 Task: Create a due date automation trigger when advanced on, on the tuesday of the week before a card is due add dates without a start date at 11:00 AM.
Action: Mouse moved to (1309, 101)
Screenshot: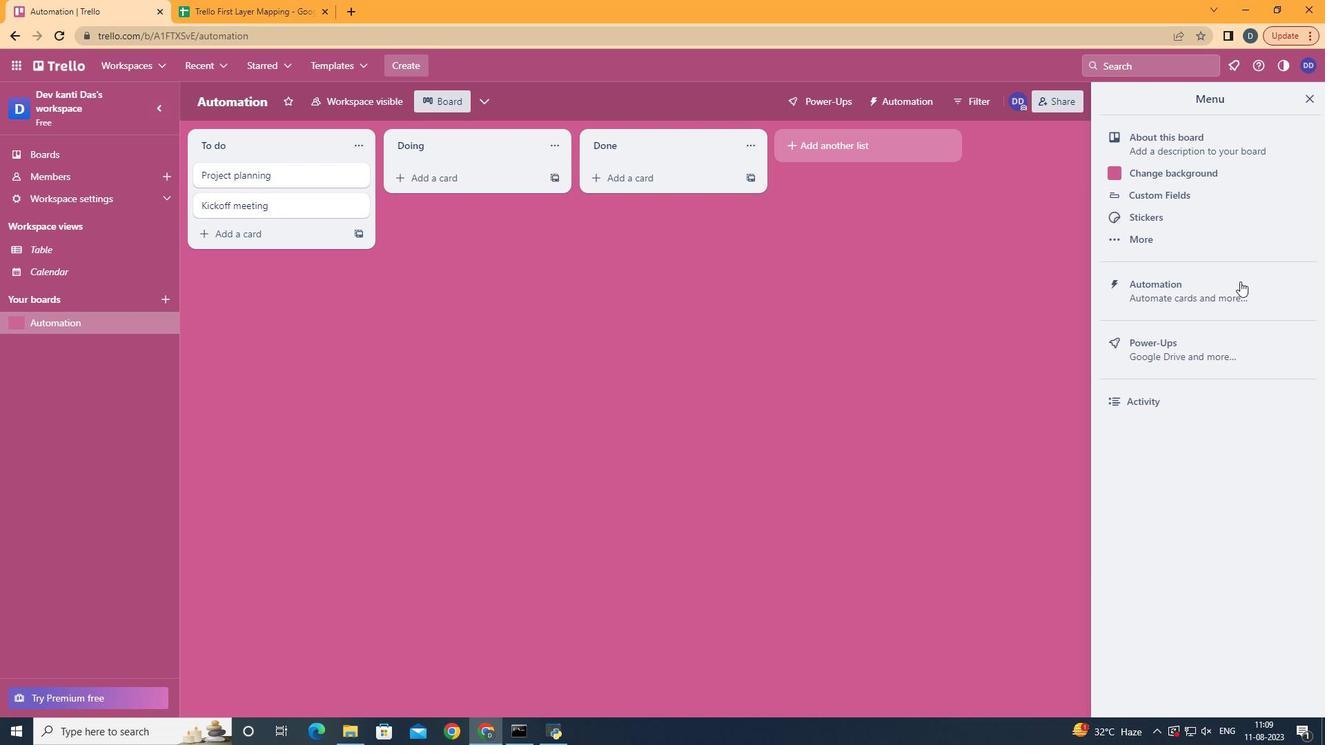 
Action: Mouse pressed left at (1309, 101)
Screenshot: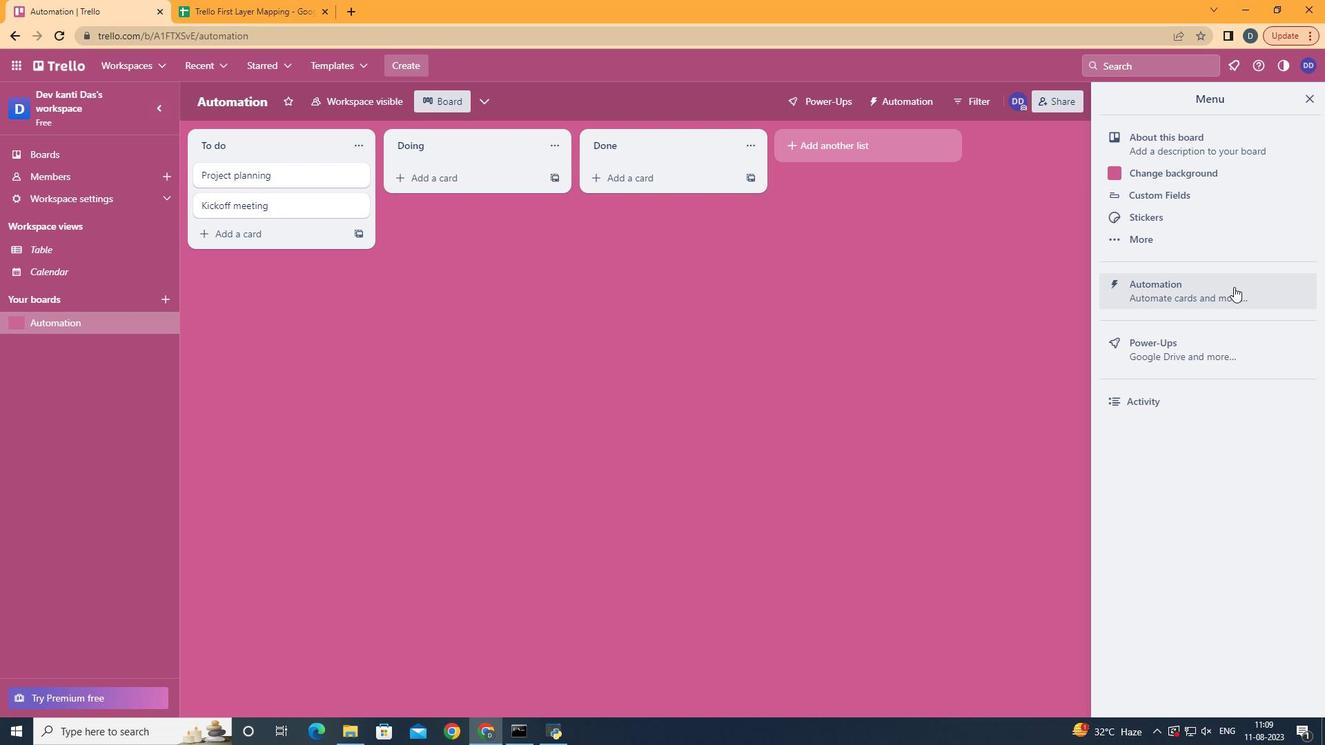 
Action: Mouse moved to (1236, 289)
Screenshot: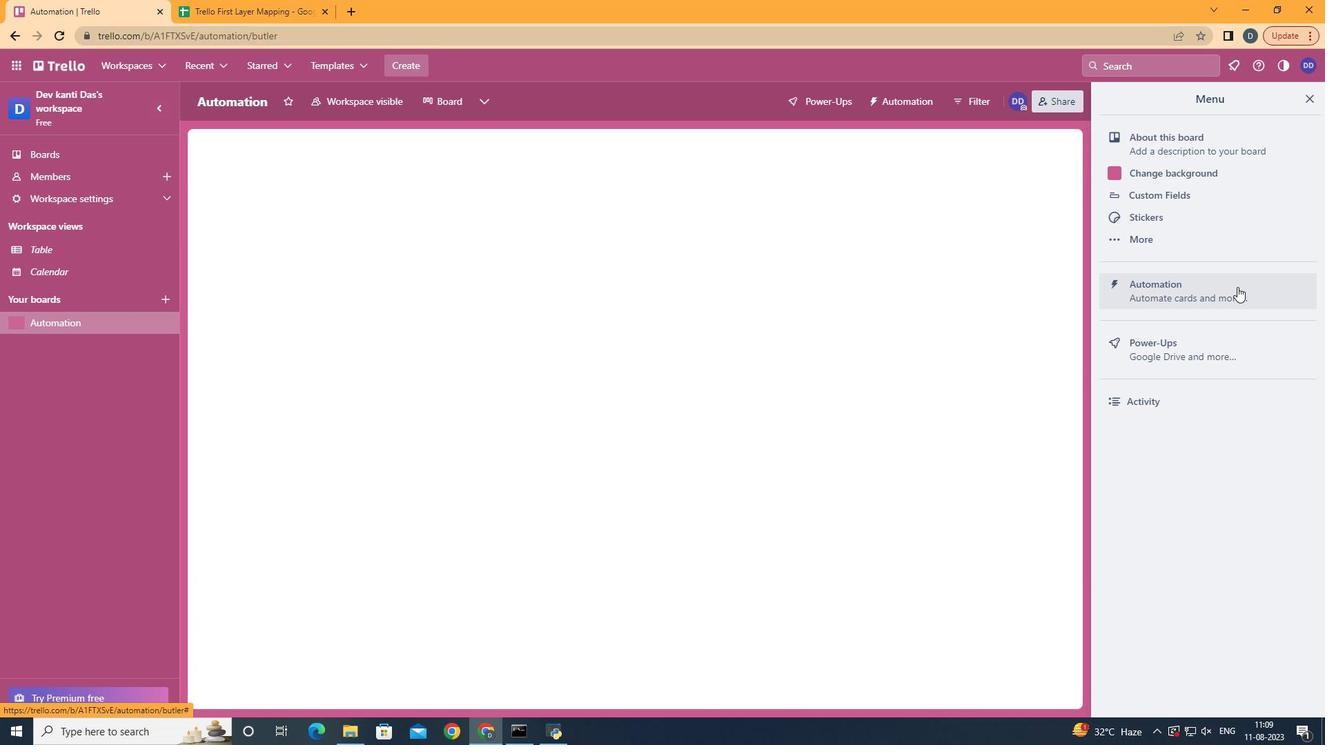 
Action: Mouse pressed left at (1236, 289)
Screenshot: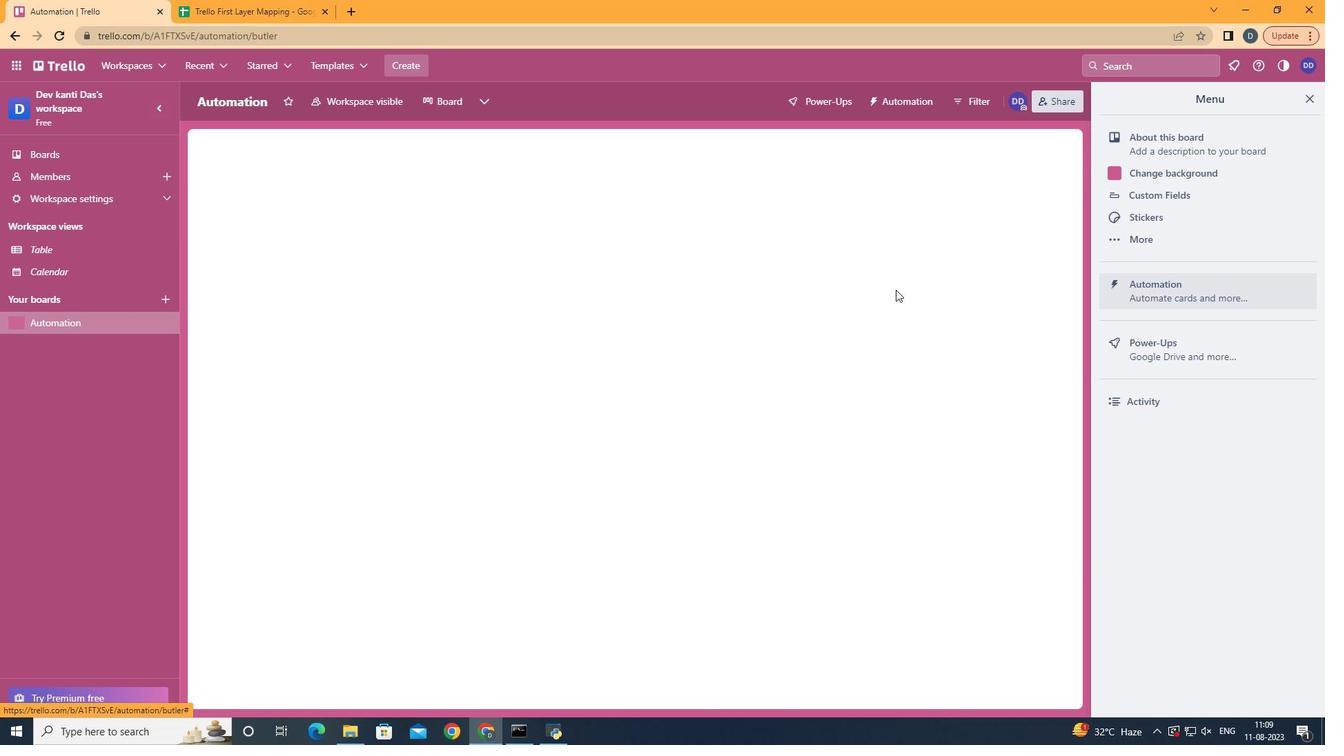 
Action: Mouse moved to (282, 288)
Screenshot: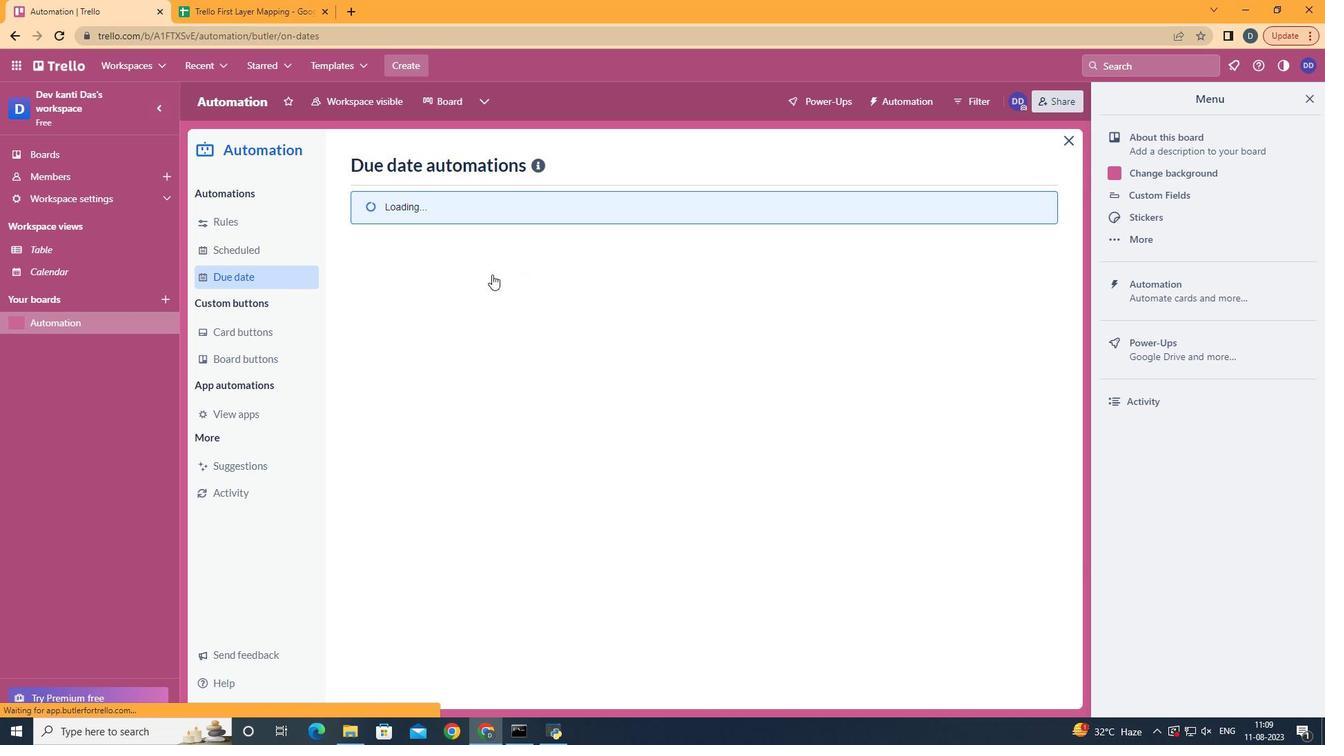 
Action: Mouse pressed left at (282, 288)
Screenshot: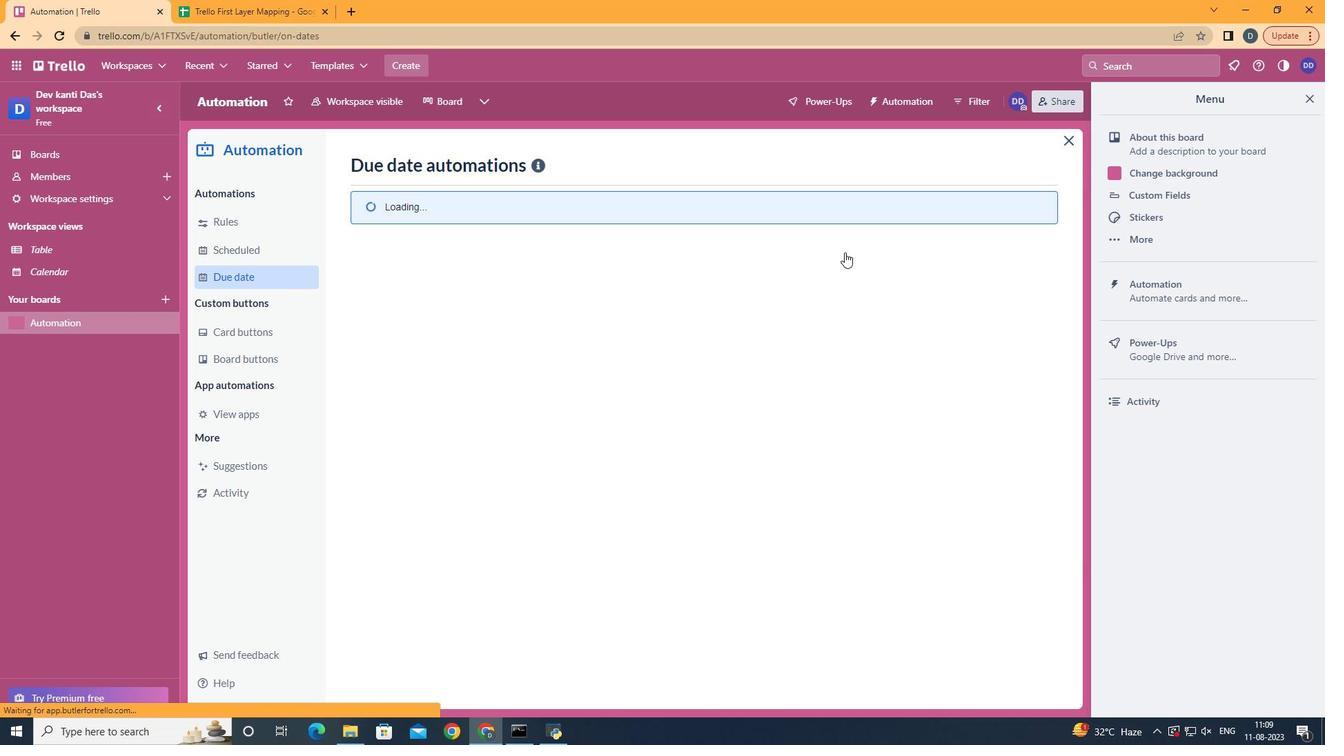 
Action: Mouse moved to (984, 163)
Screenshot: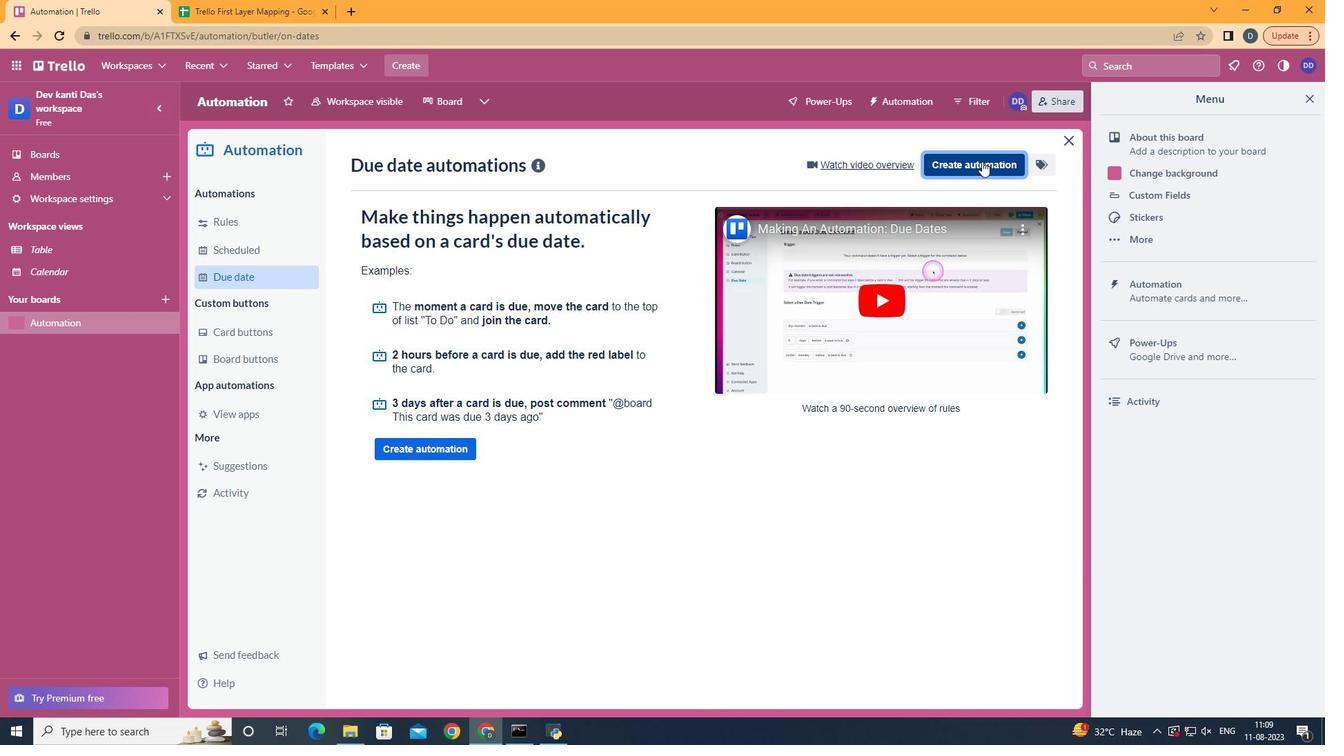 
Action: Mouse pressed left at (984, 163)
Screenshot: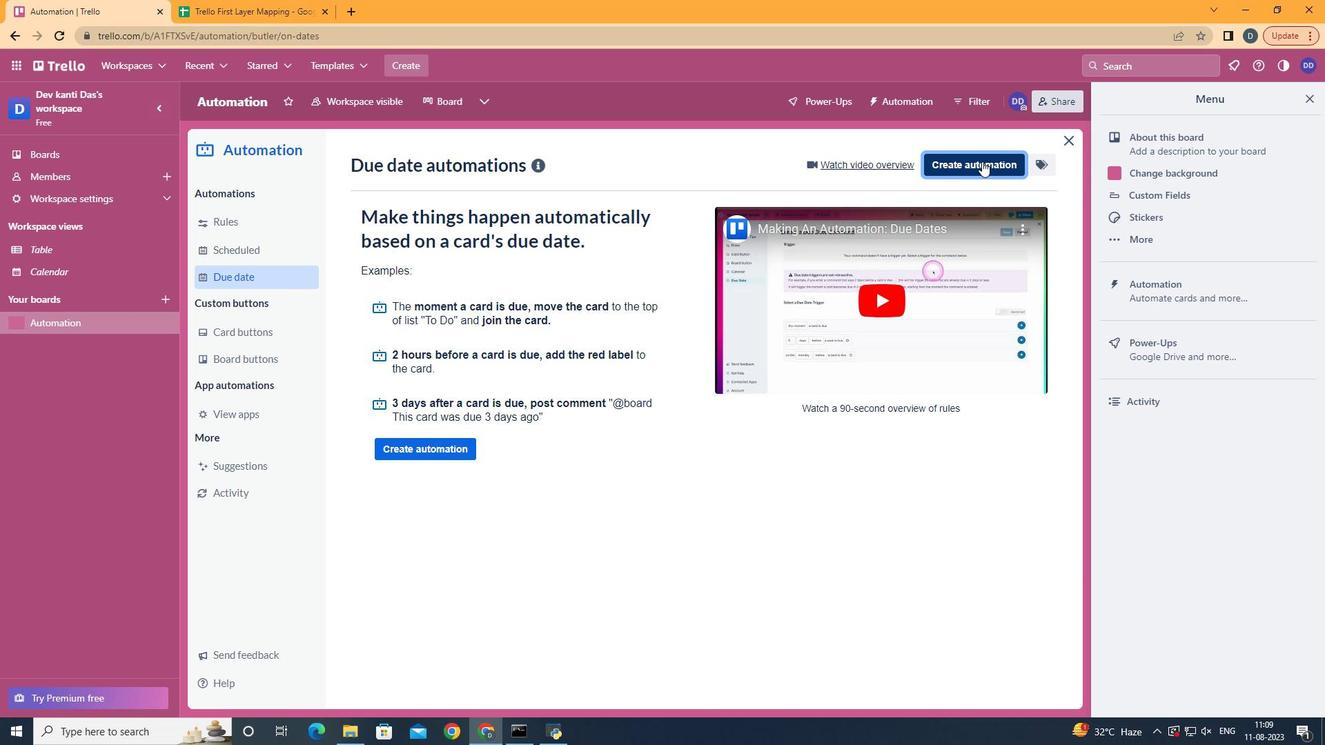 
Action: Mouse moved to (722, 301)
Screenshot: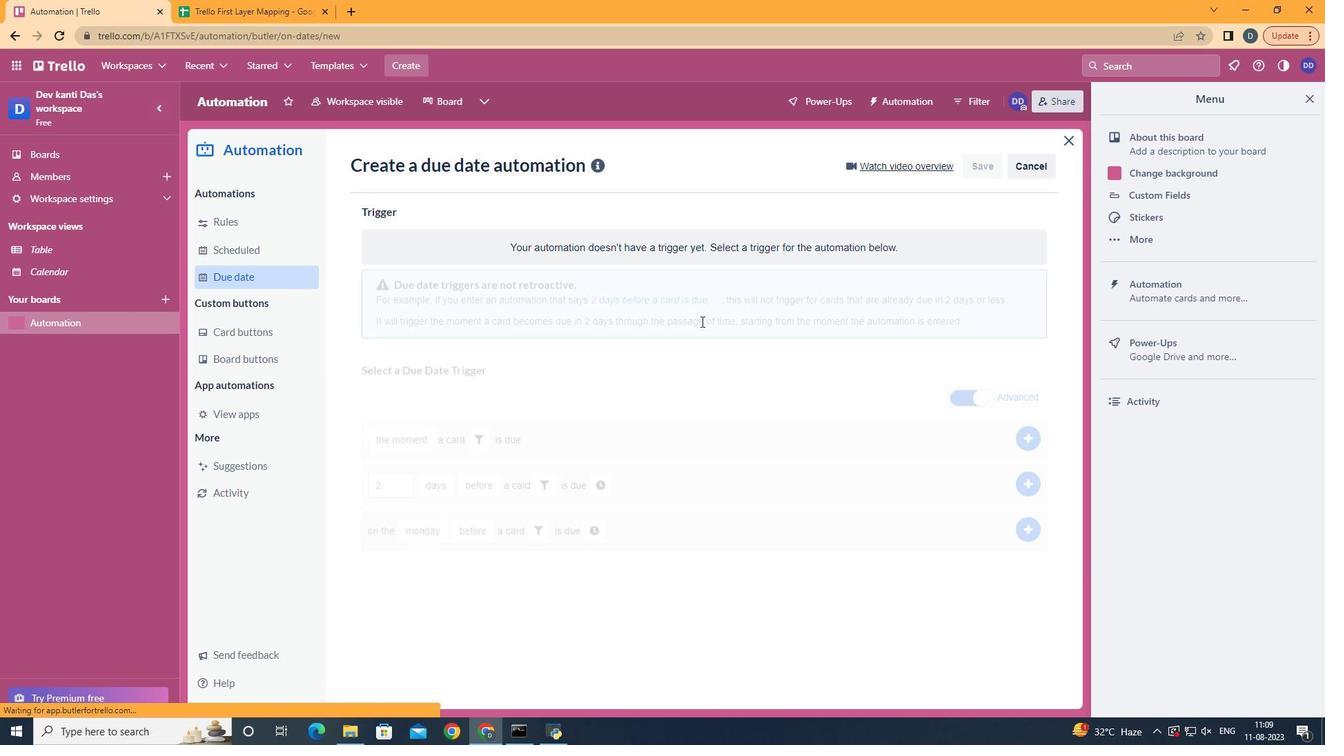 
Action: Mouse pressed left at (722, 301)
Screenshot: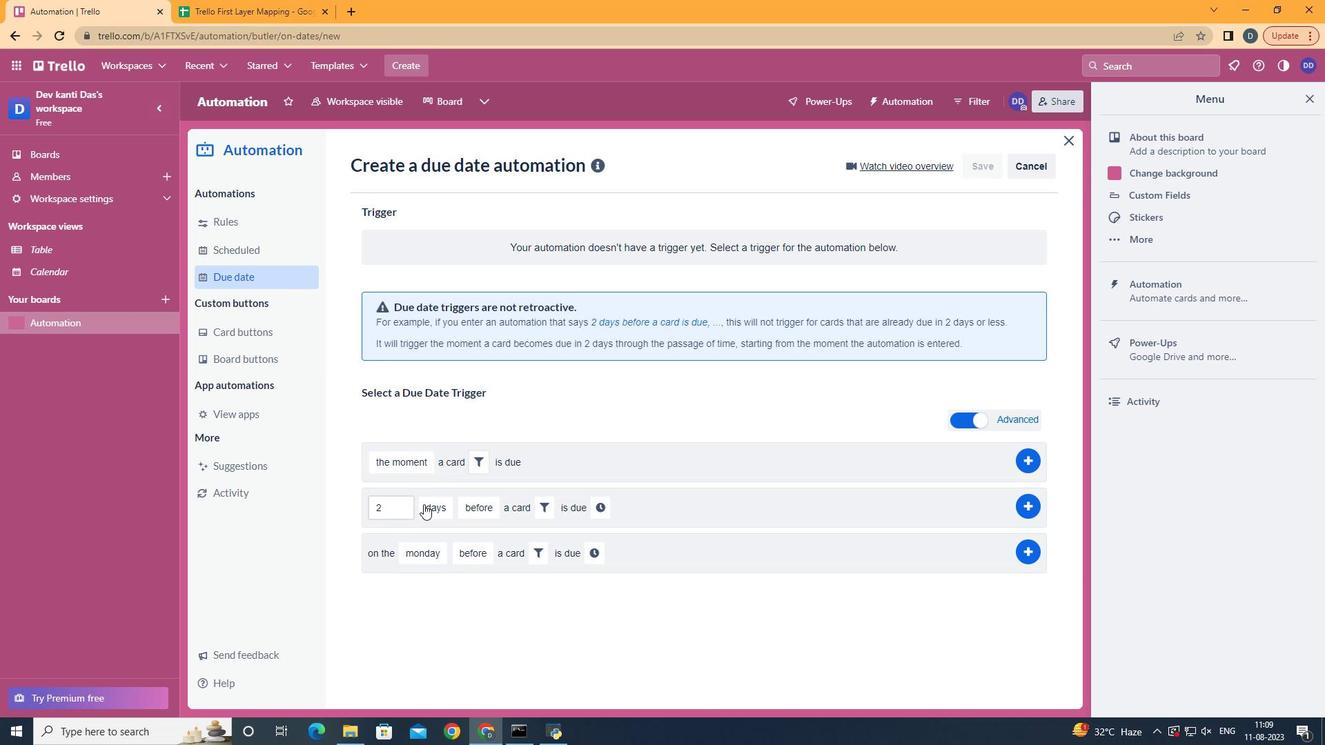 
Action: Mouse moved to (448, 392)
Screenshot: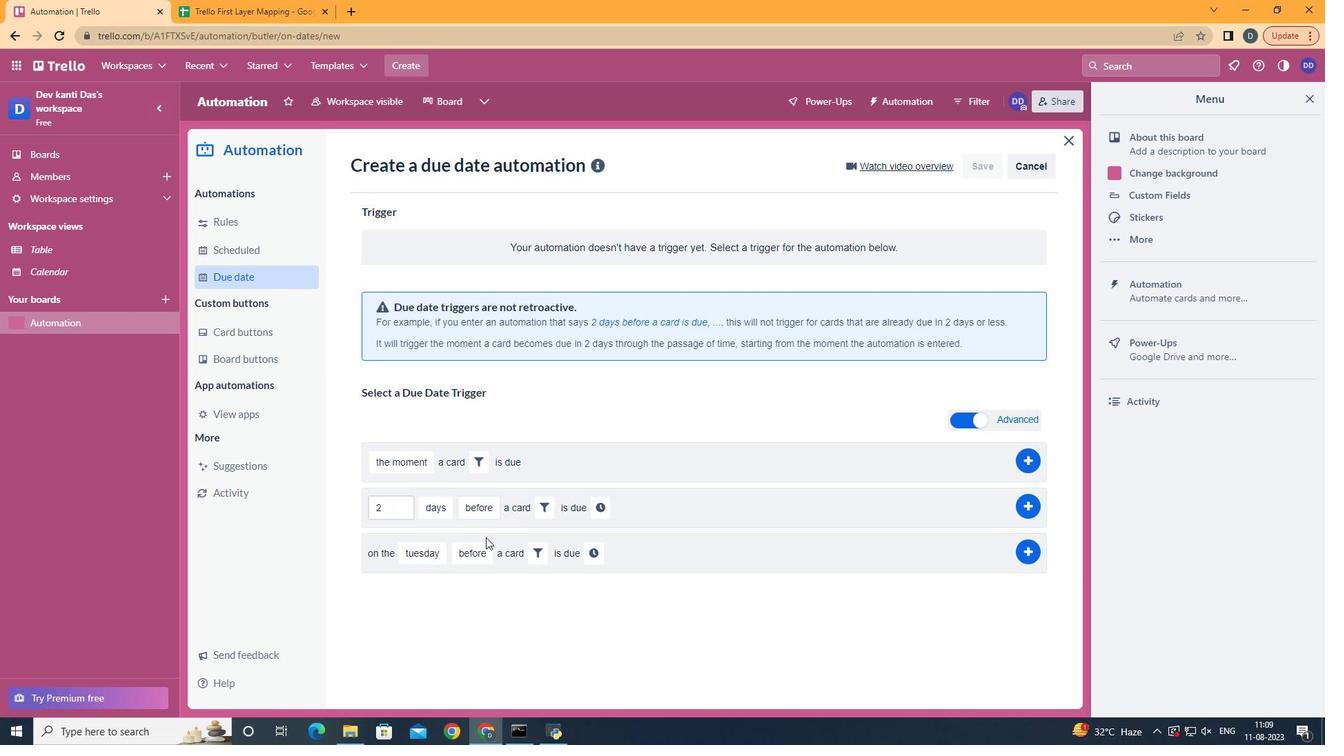 
Action: Mouse pressed left at (448, 392)
Screenshot: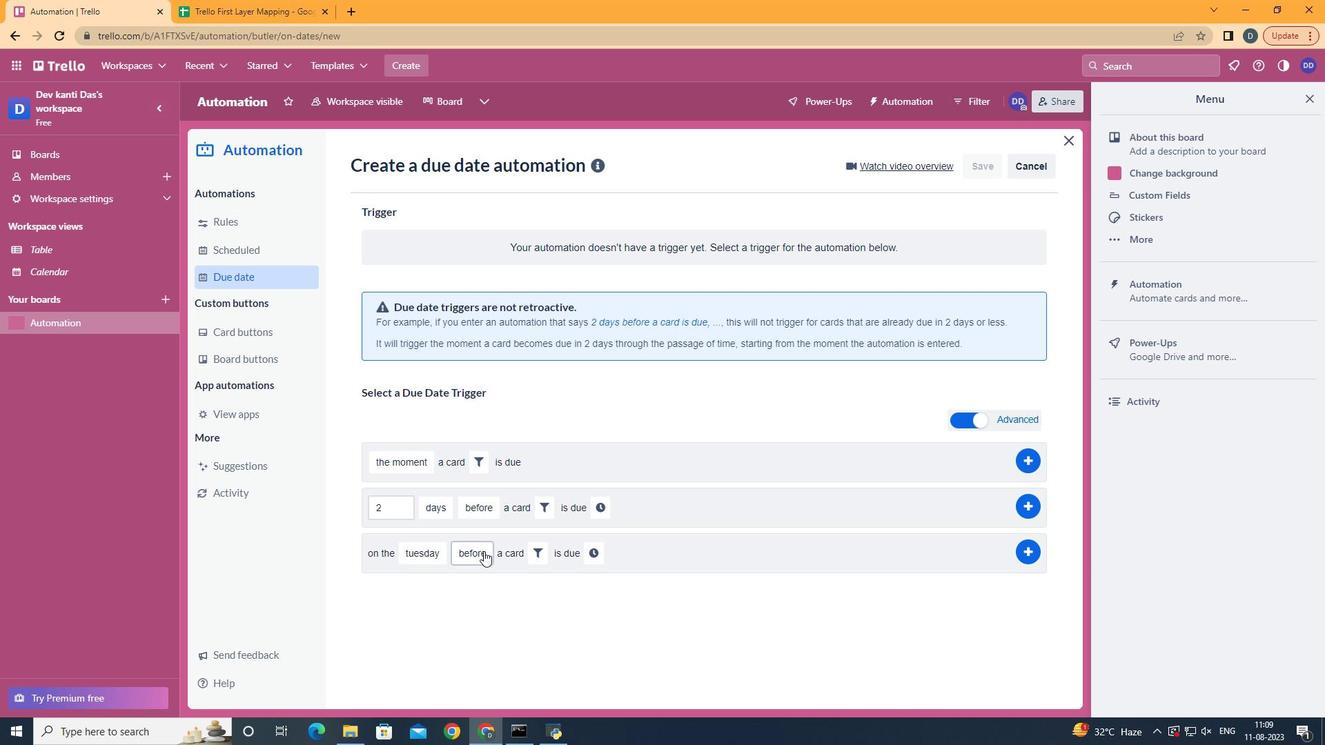 
Action: Mouse moved to (501, 667)
Screenshot: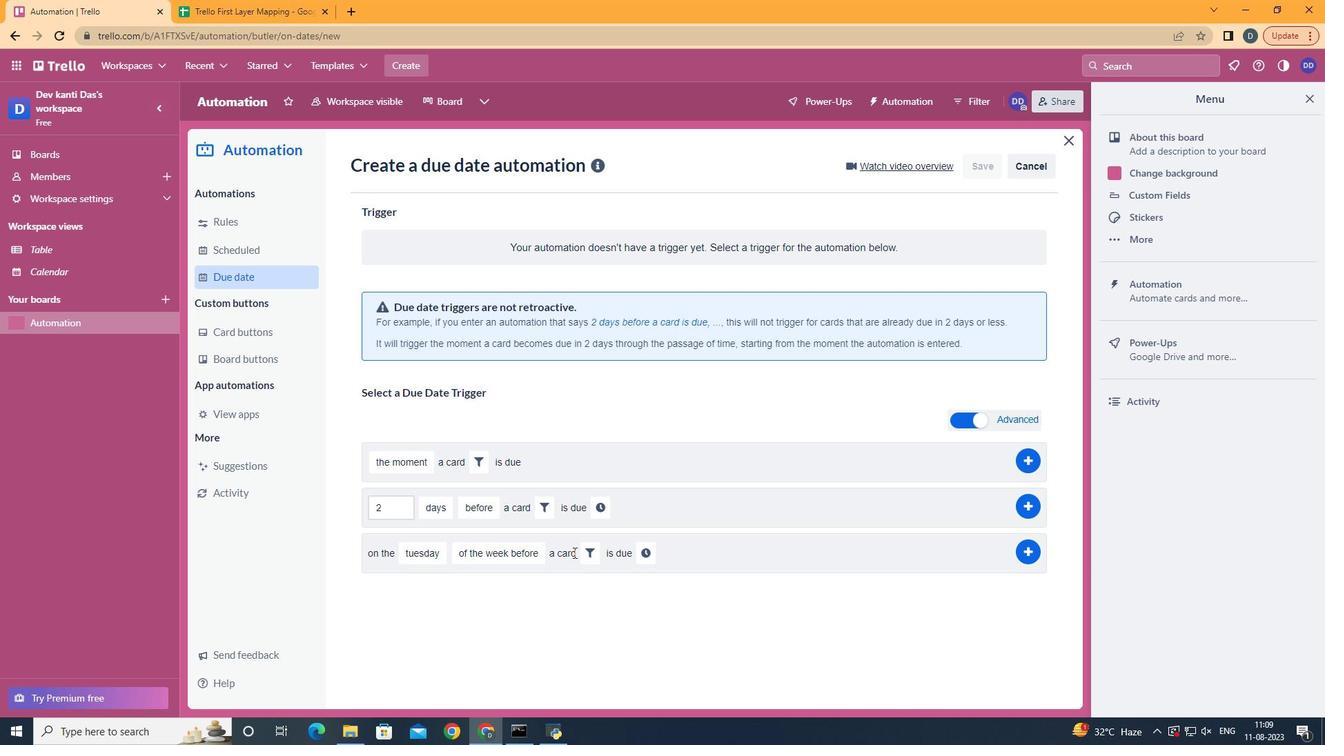 
Action: Mouse pressed left at (501, 667)
Screenshot: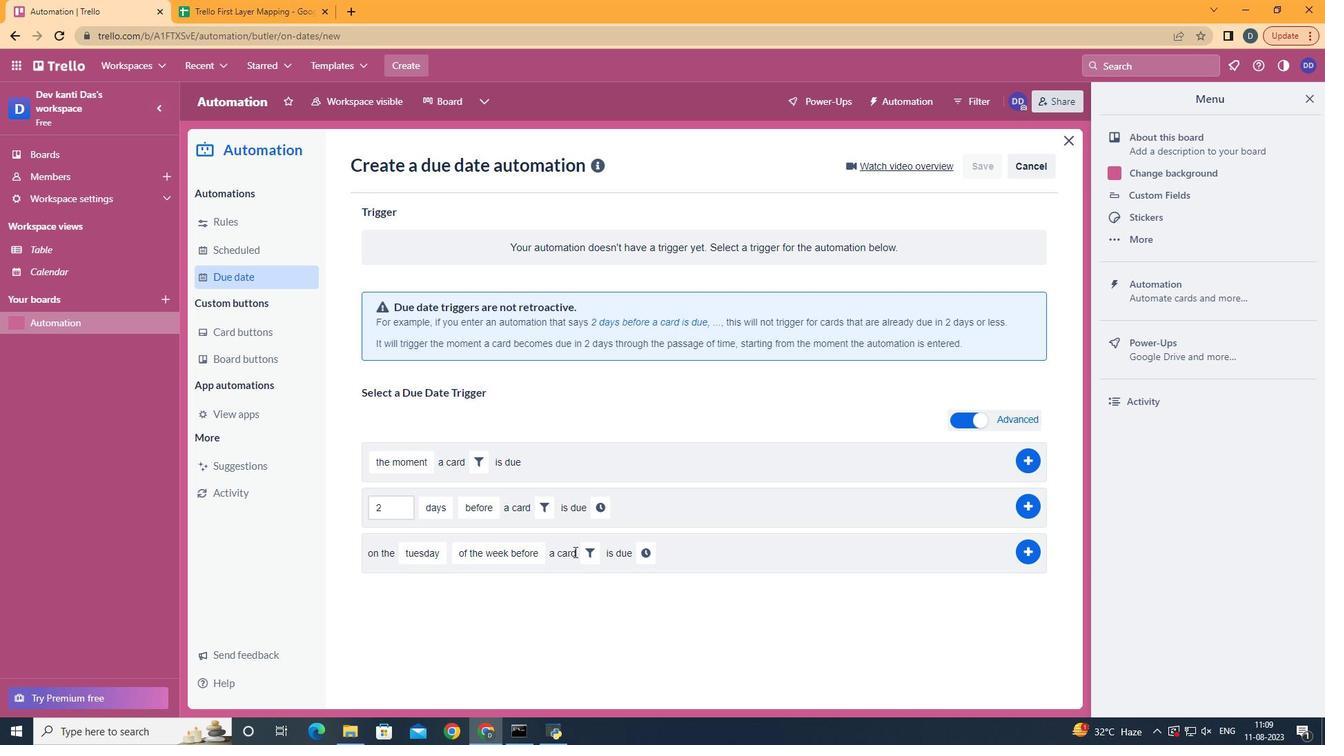 
Action: Mouse moved to (576, 554)
Screenshot: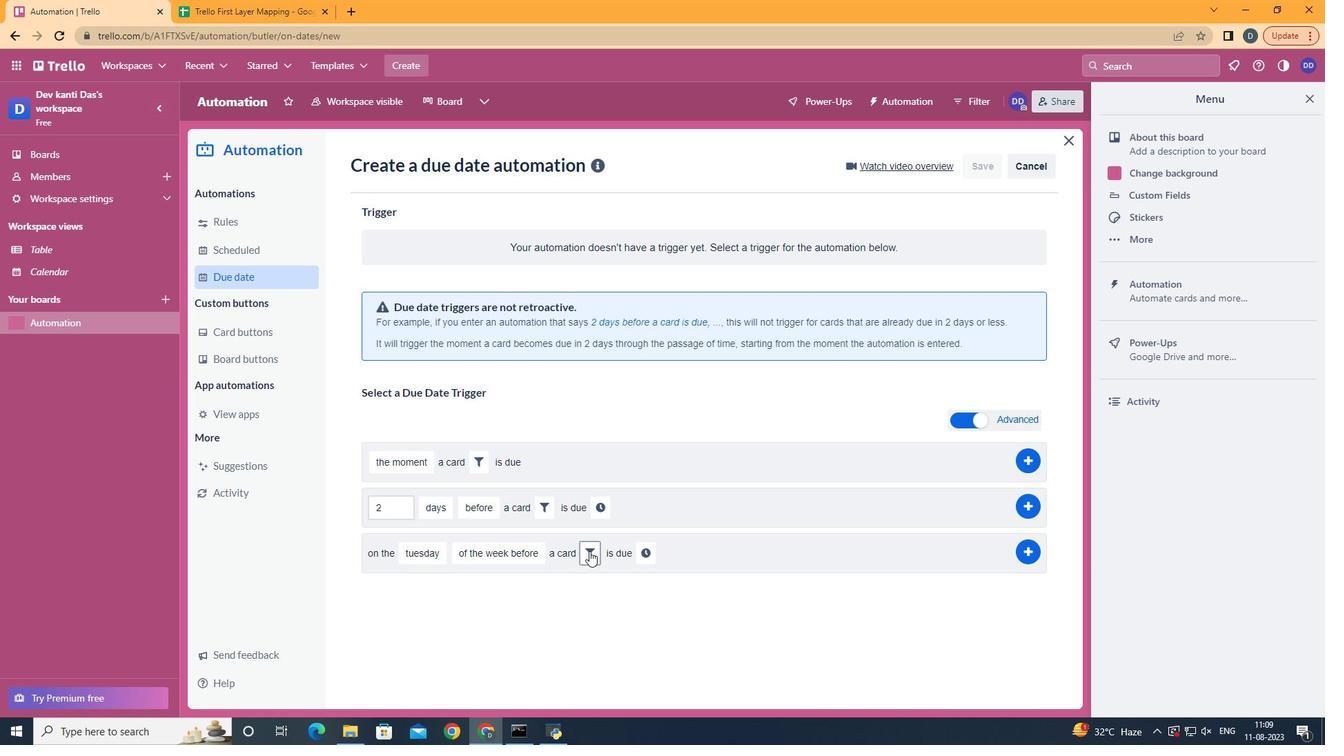 
Action: Mouse pressed left at (576, 554)
Screenshot: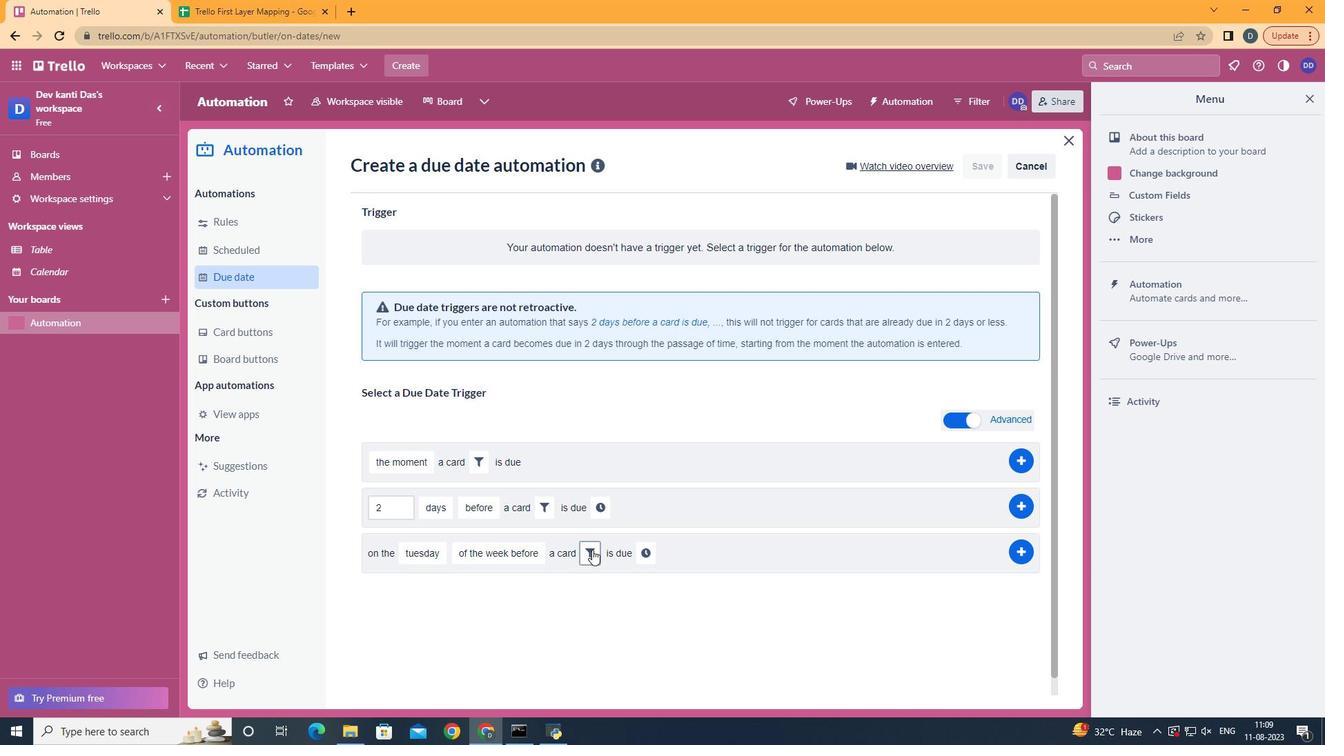 
Action: Mouse moved to (591, 553)
Screenshot: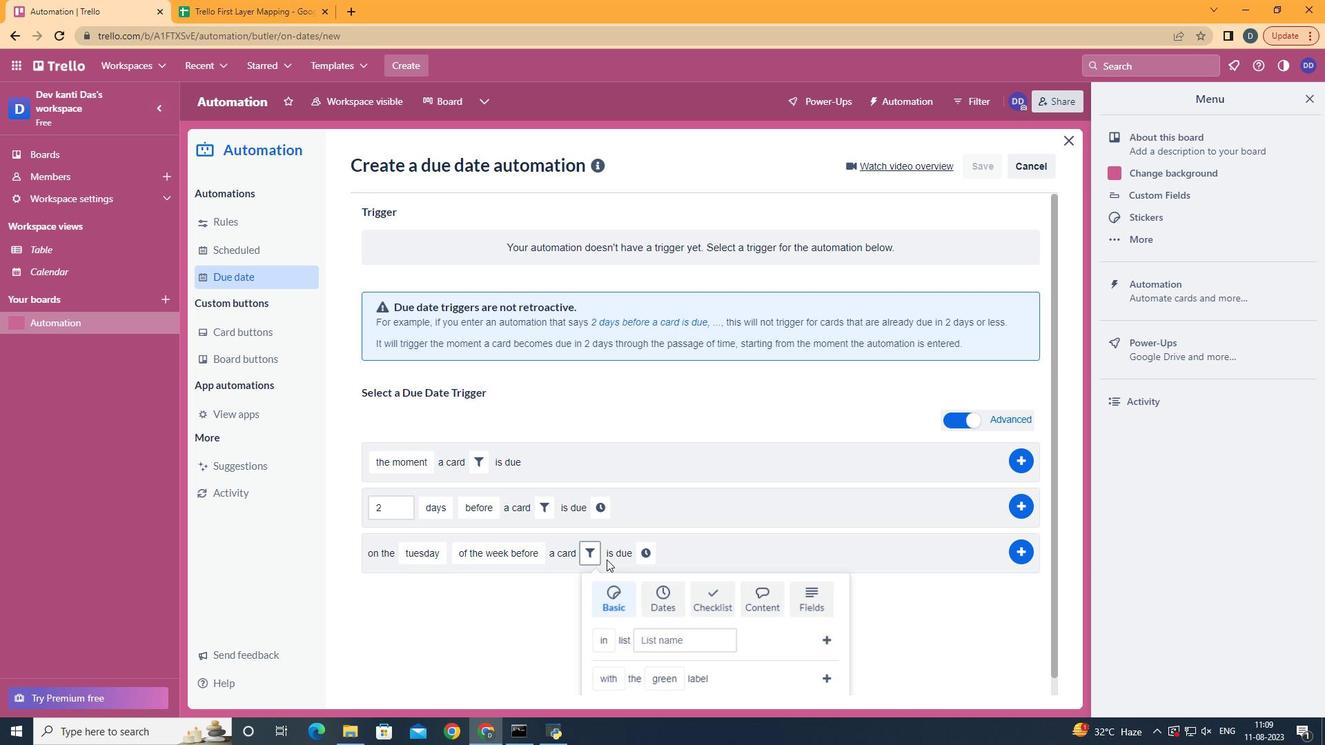 
Action: Mouse pressed left at (591, 553)
Screenshot: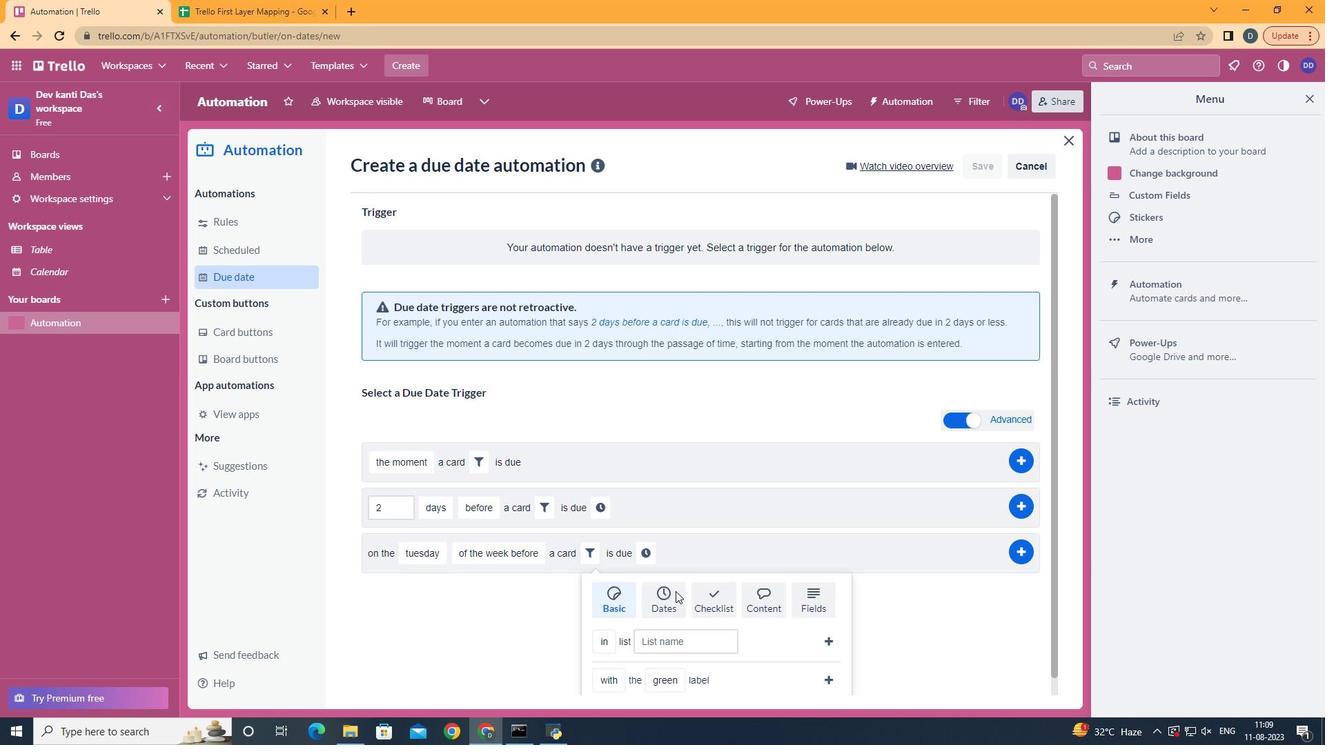 
Action: Mouse moved to (679, 595)
Screenshot: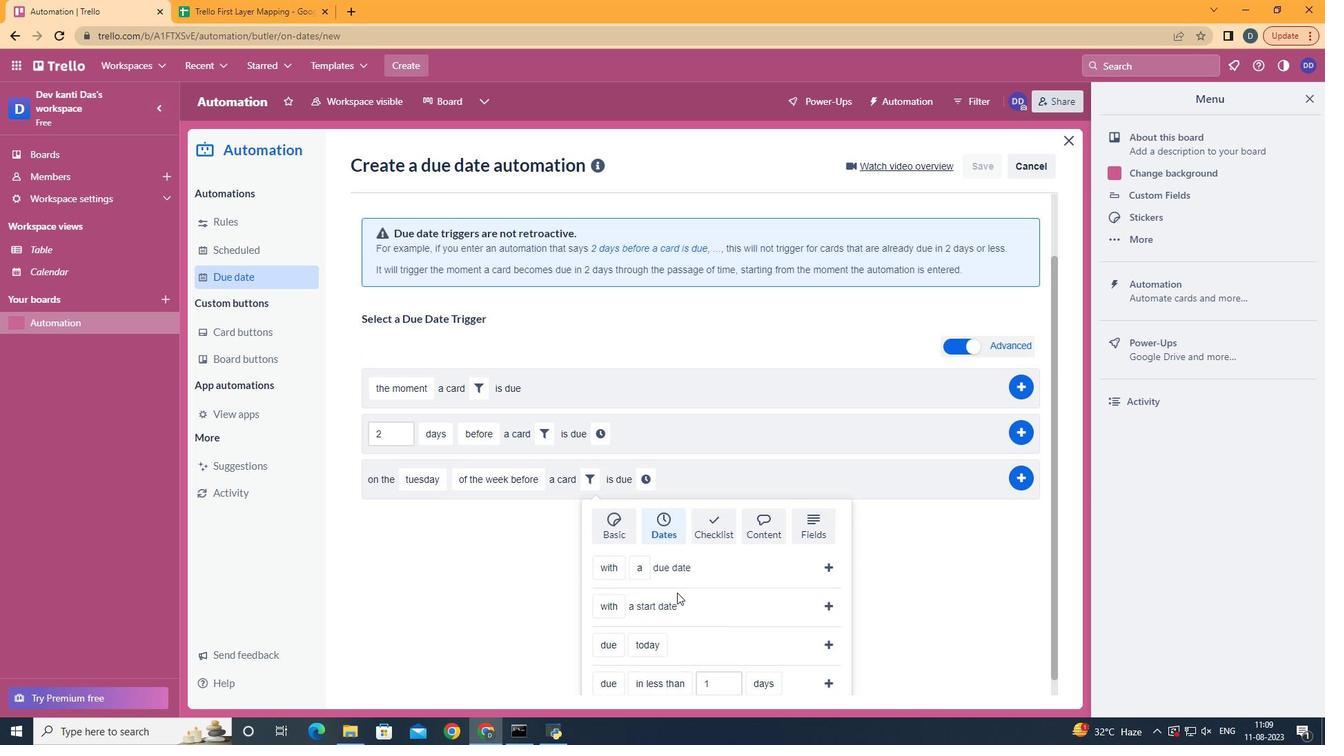 
Action: Mouse pressed left at (679, 595)
Screenshot: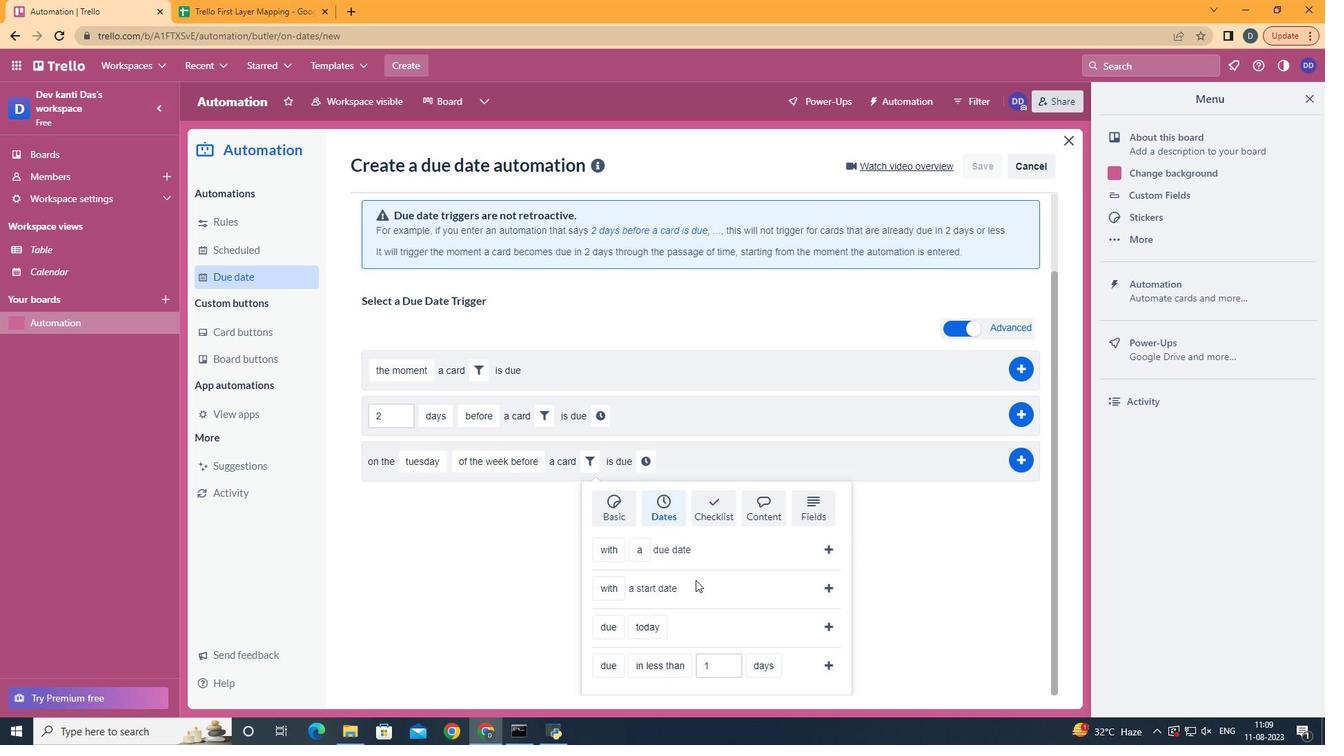 
Action: Mouse scrolled (679, 594) with delta (0, 0)
Screenshot: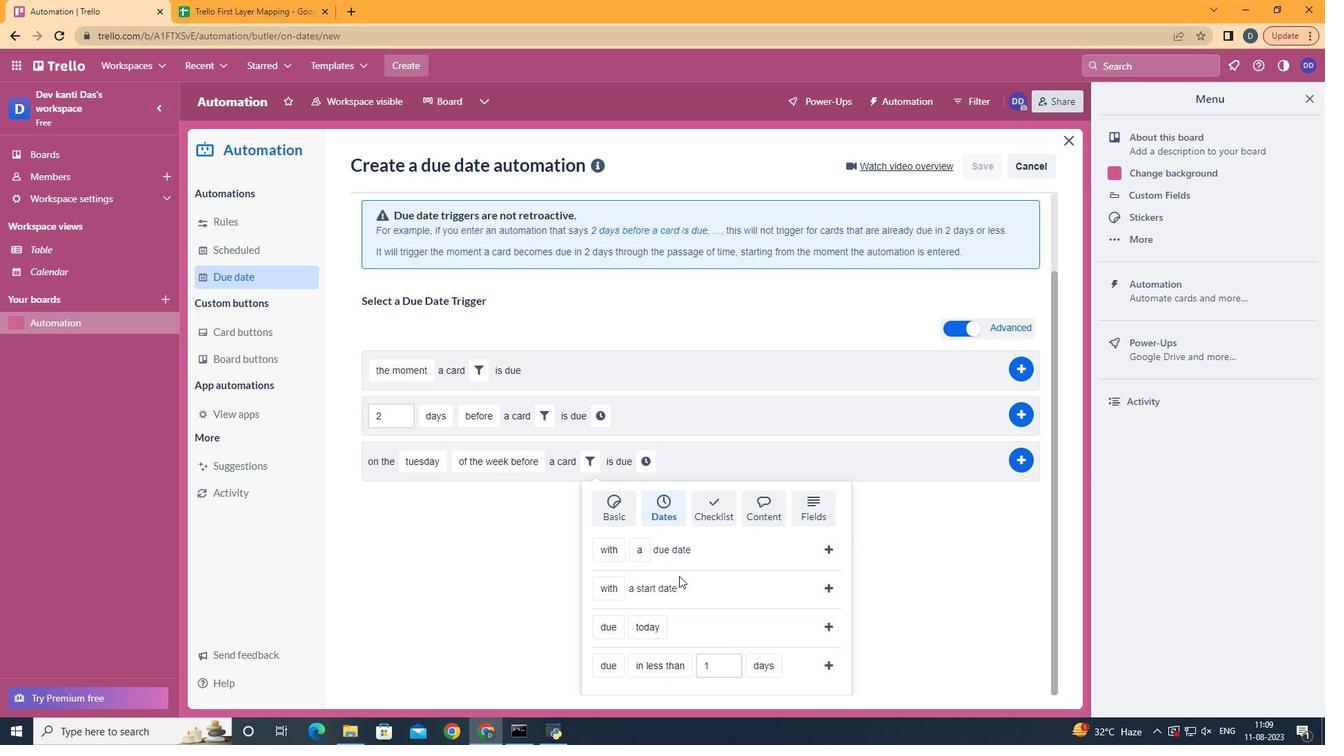 
Action: Mouse scrolled (679, 594) with delta (0, 0)
Screenshot: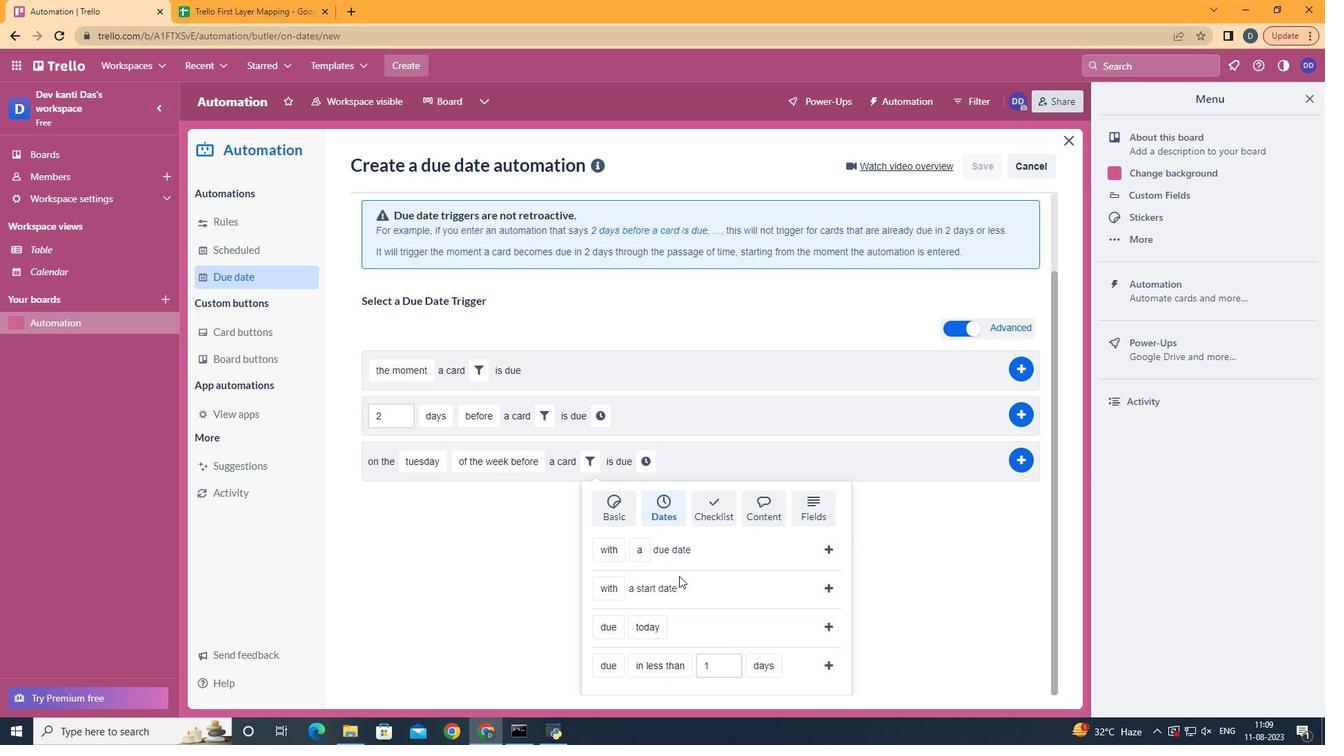 
Action: Mouse scrolled (679, 594) with delta (0, 0)
Screenshot: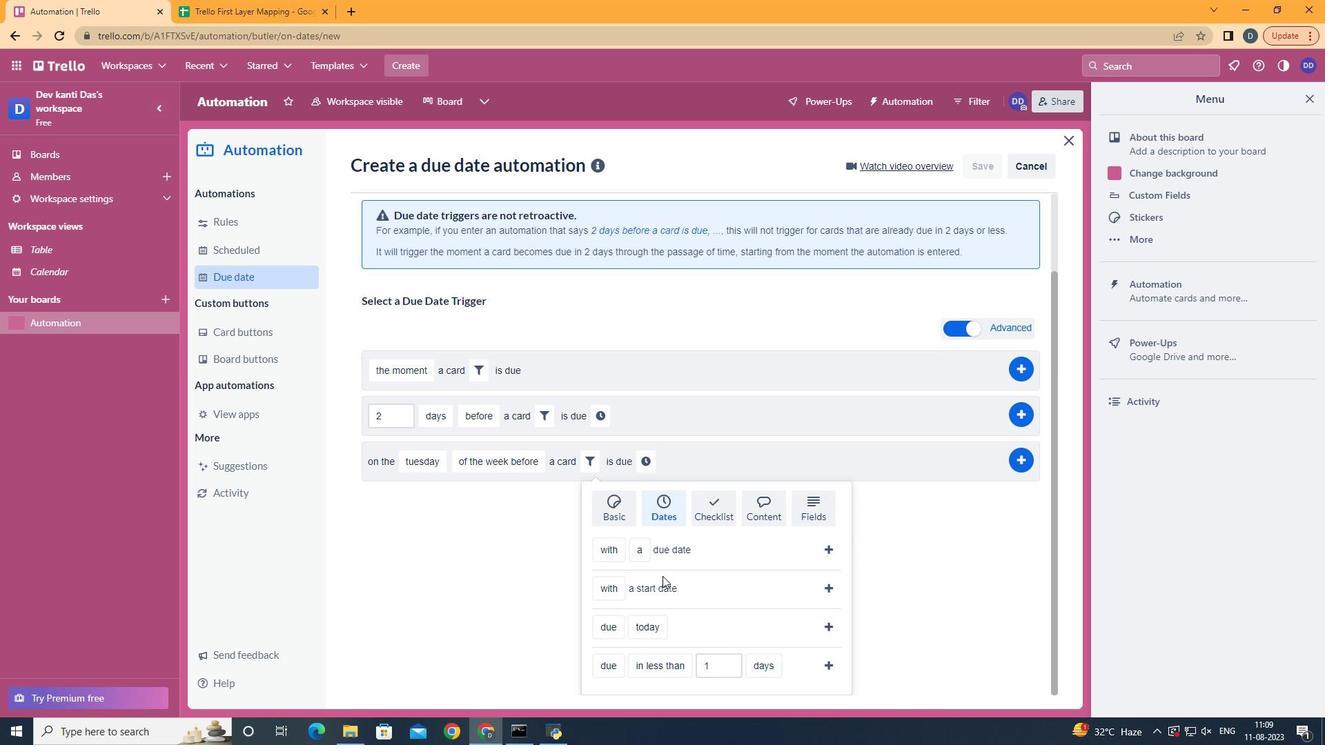 
Action: Mouse moved to (633, 642)
Screenshot: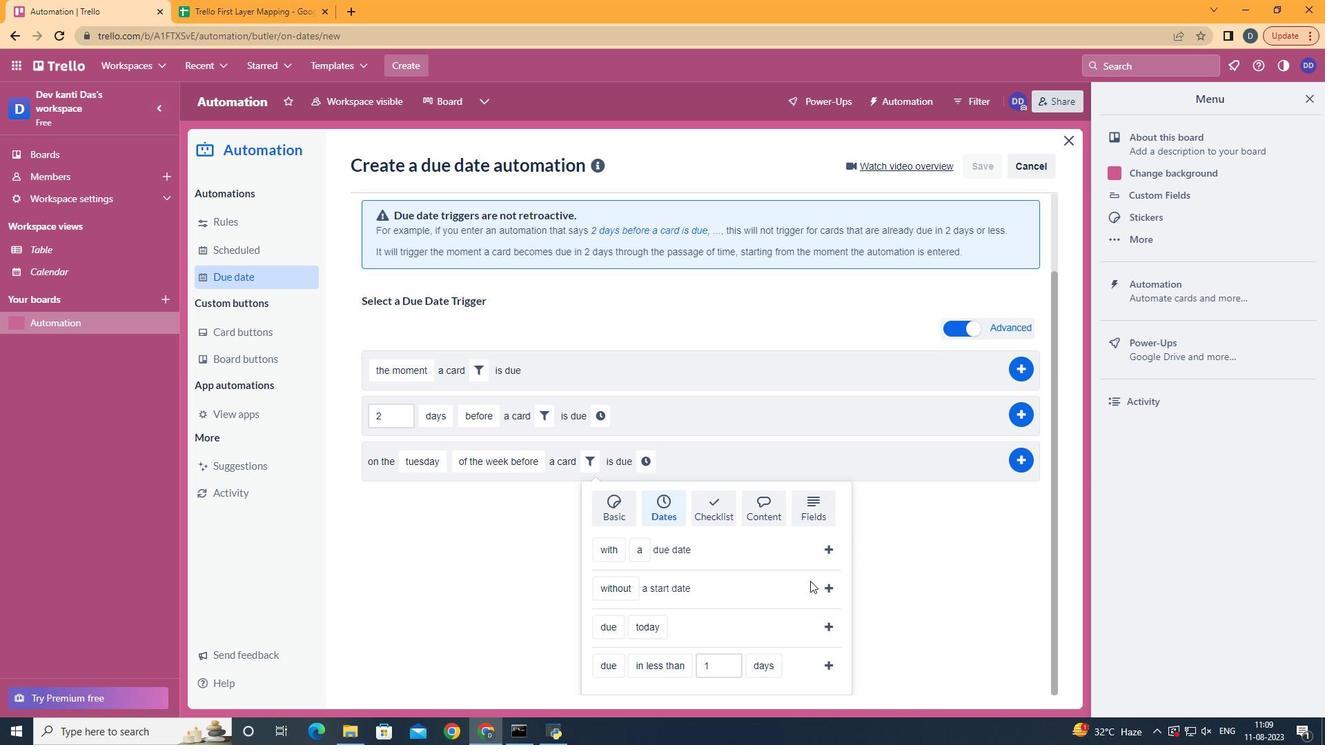 
Action: Mouse pressed left at (633, 642)
Screenshot: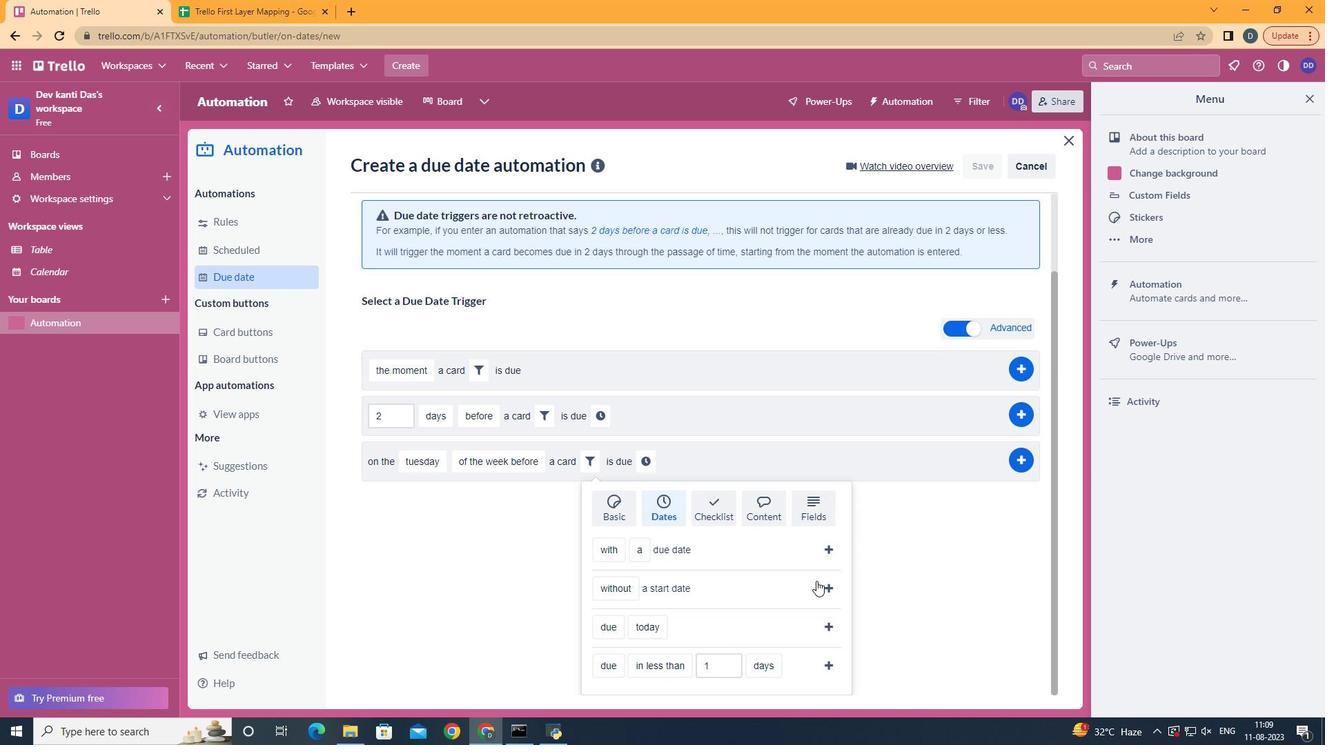 
Action: Mouse moved to (825, 585)
Screenshot: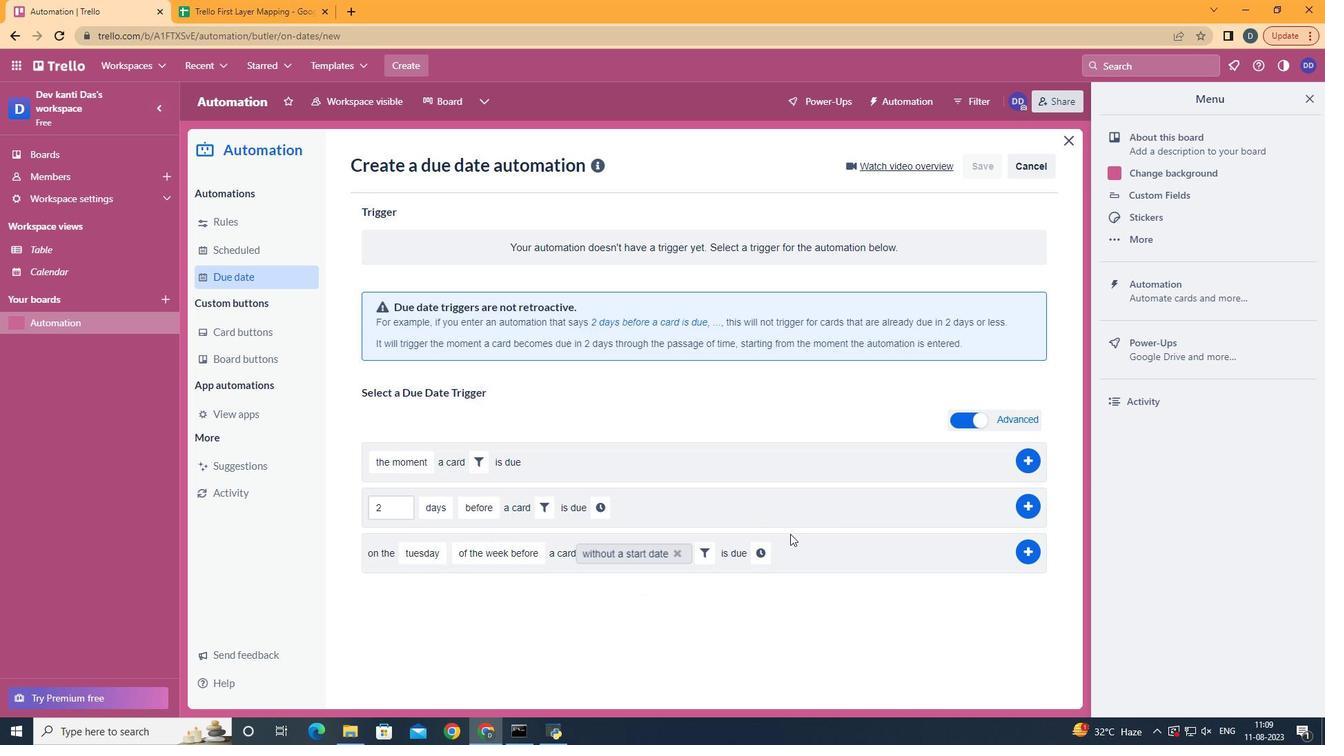 
Action: Mouse pressed left at (825, 585)
Screenshot: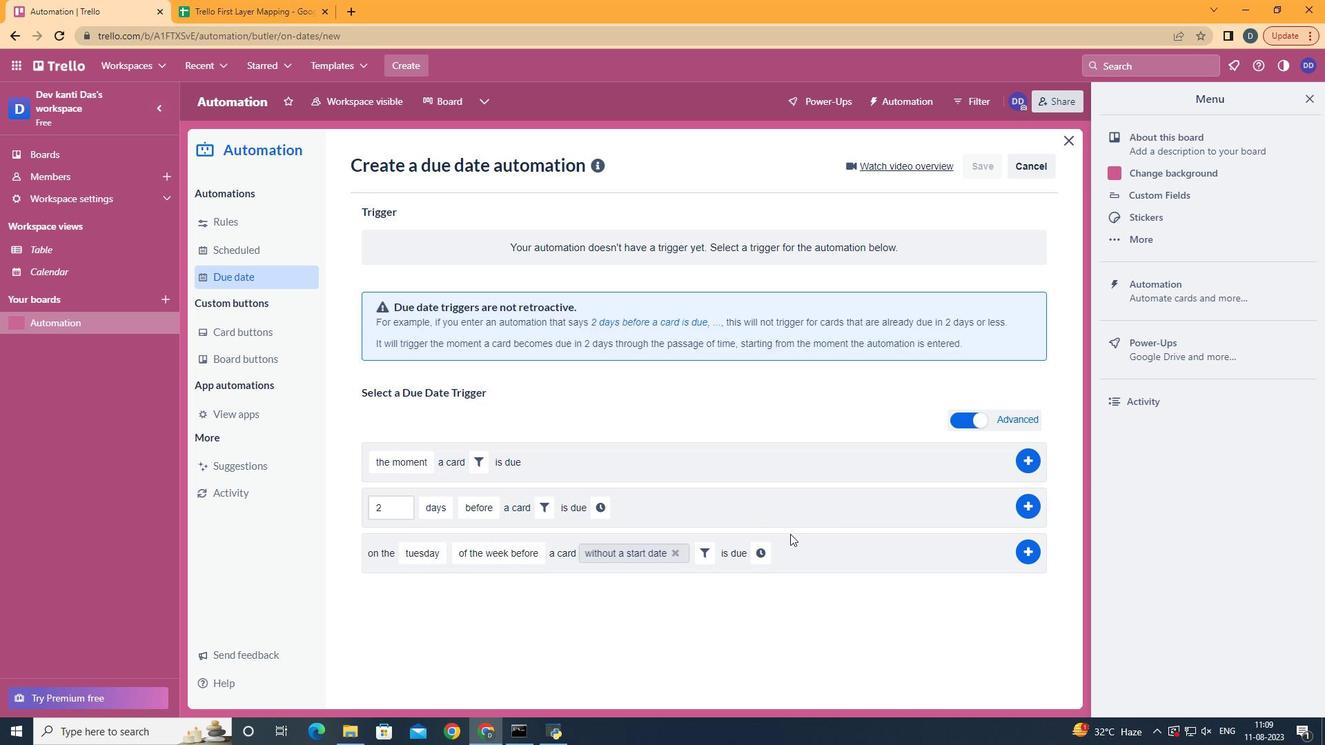 
Action: Mouse moved to (769, 555)
Screenshot: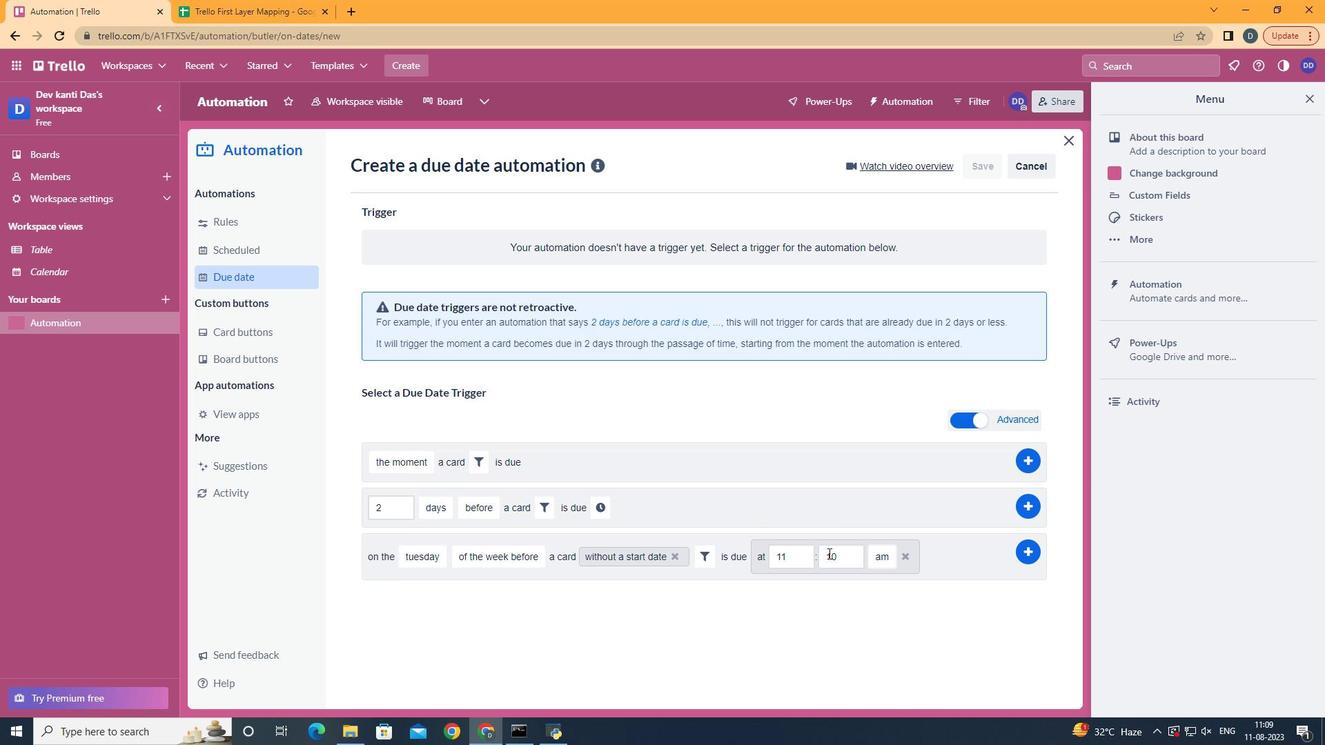 
Action: Mouse pressed left at (769, 555)
Screenshot: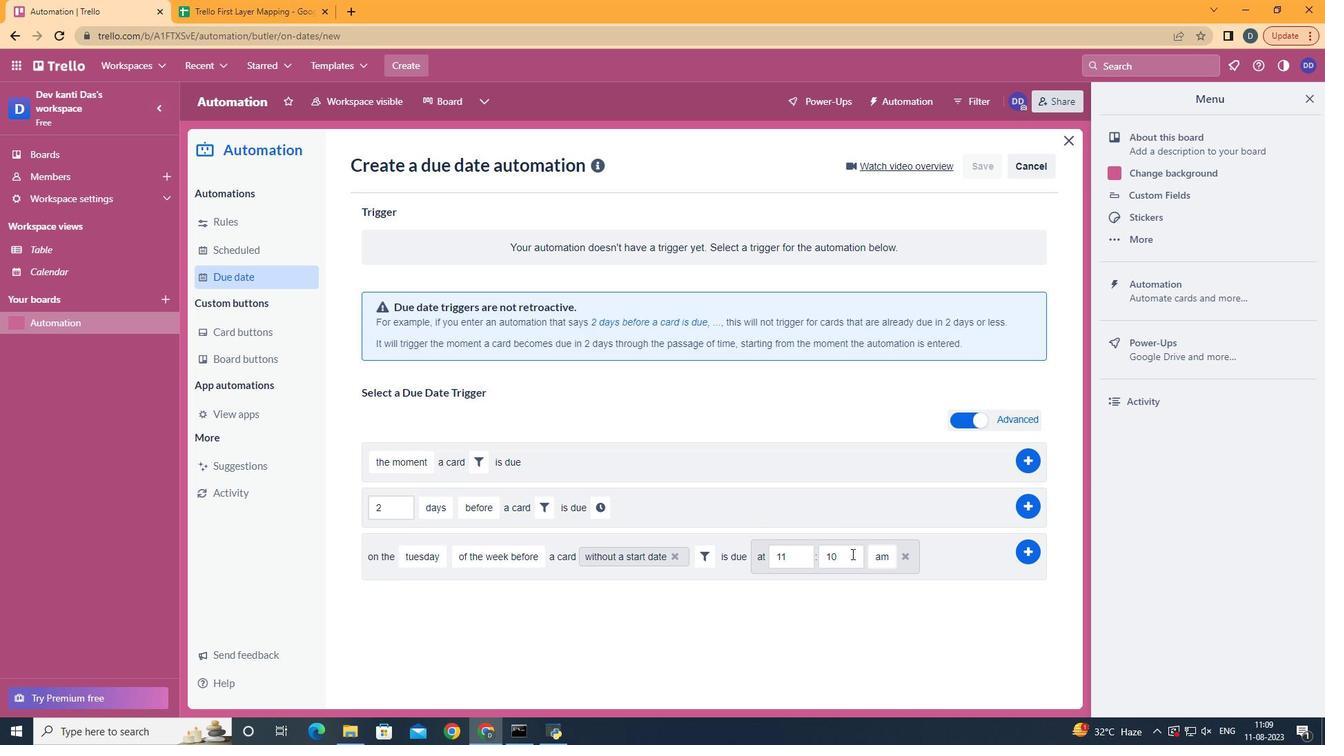 
Action: Mouse moved to (854, 556)
Screenshot: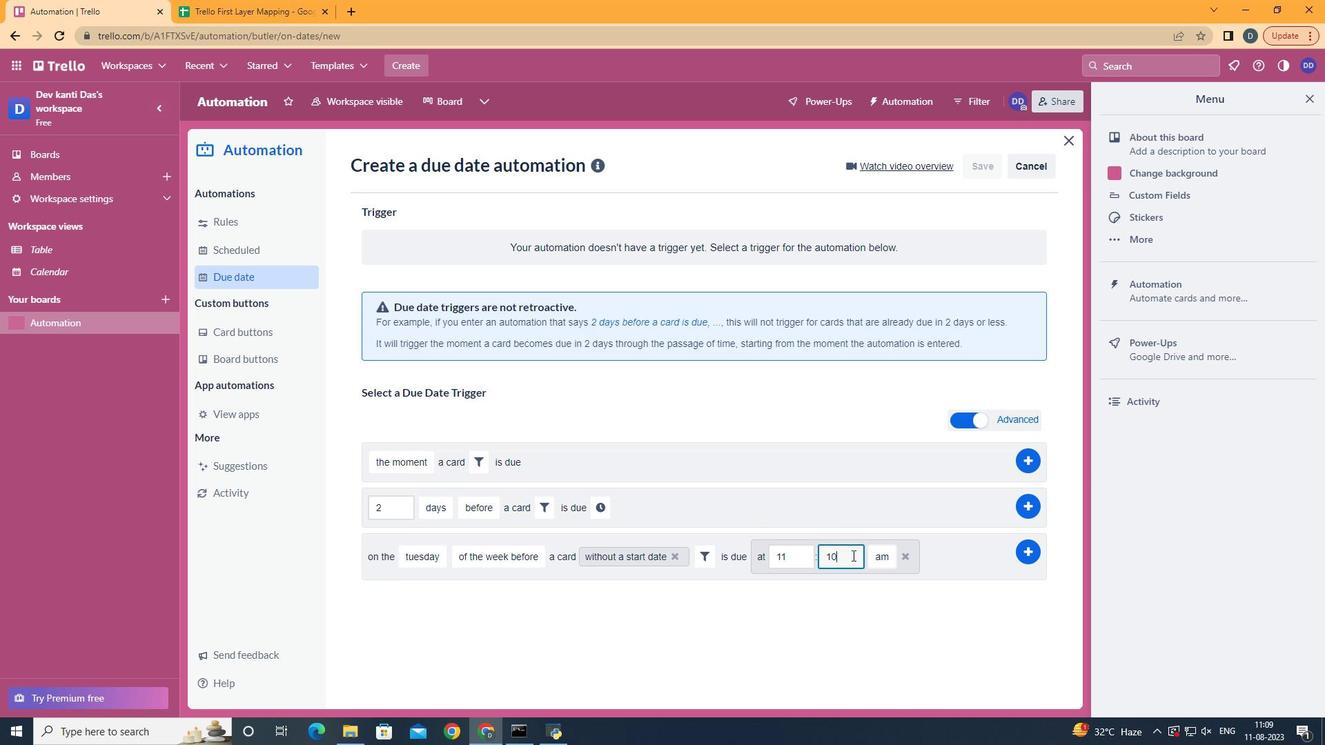 
Action: Mouse pressed left at (854, 556)
Screenshot: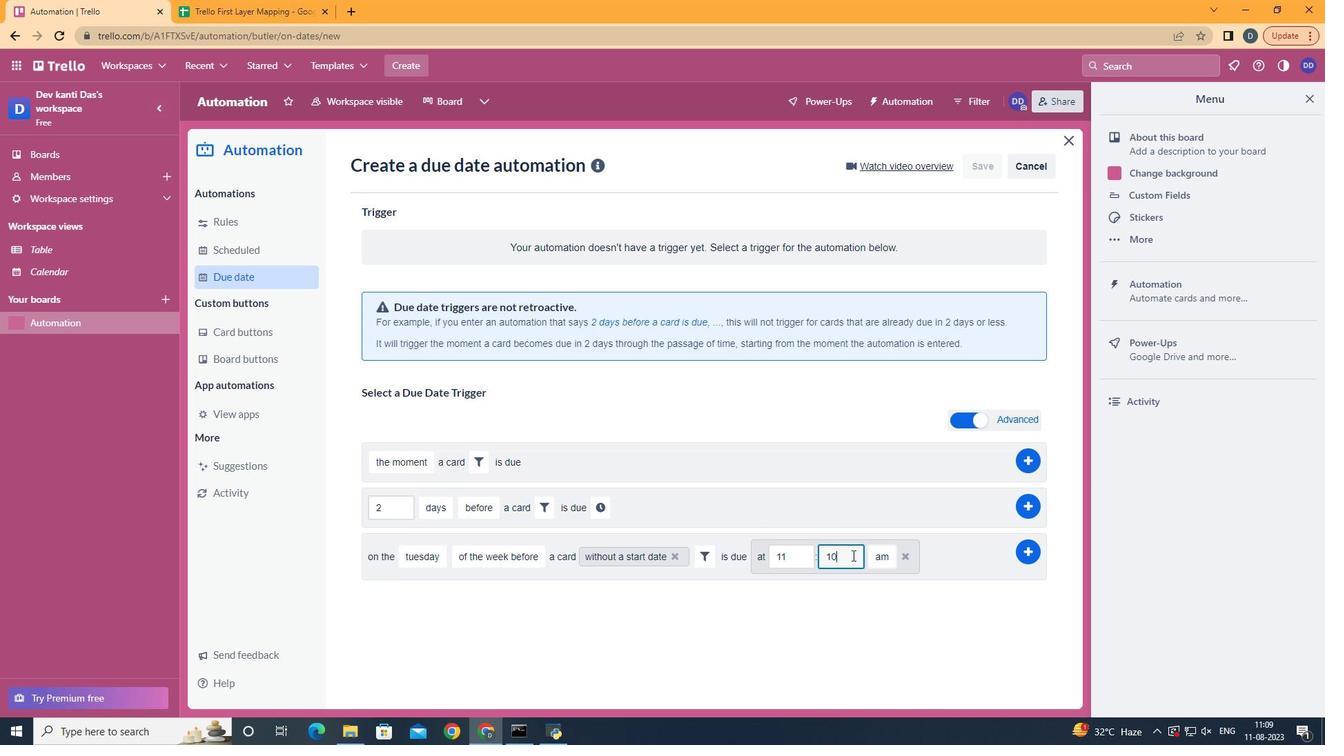 
Action: Mouse moved to (854, 557)
Screenshot: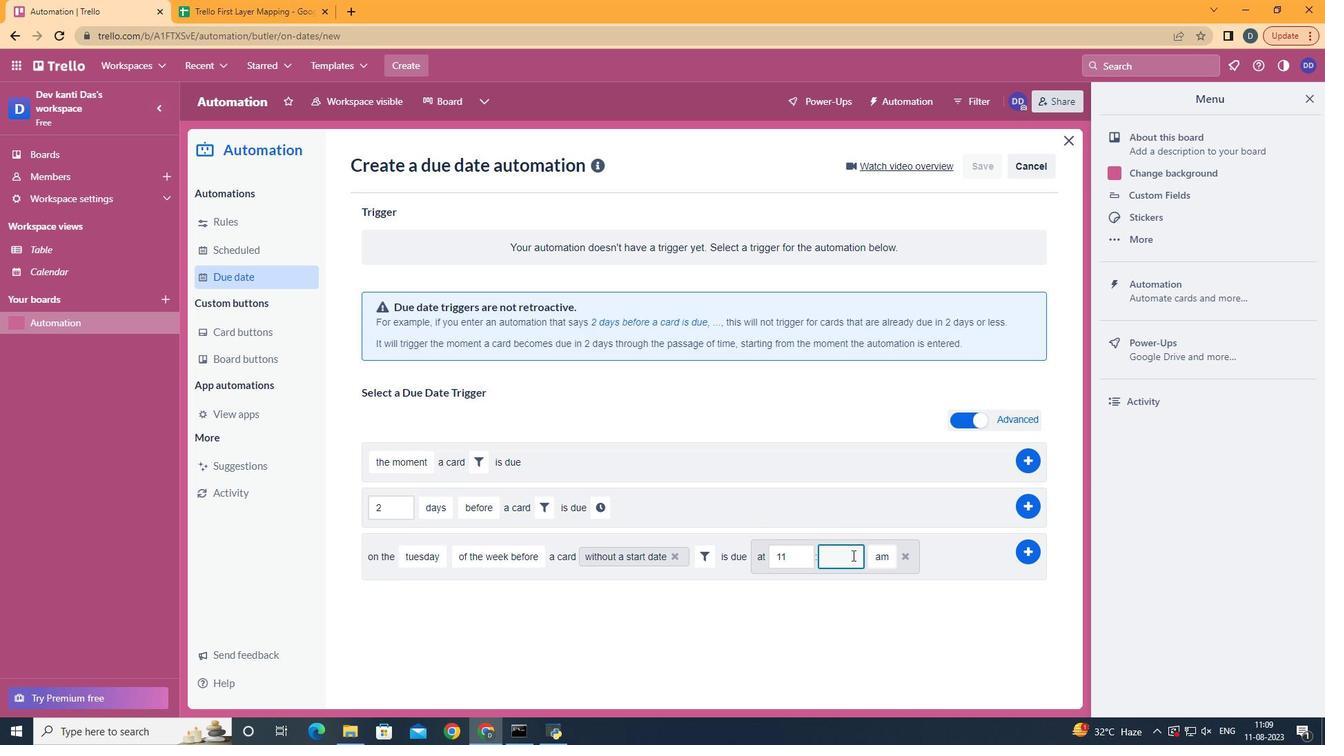 
Action: Key pressed <Key.backspace><Key.backspace>00
Screenshot: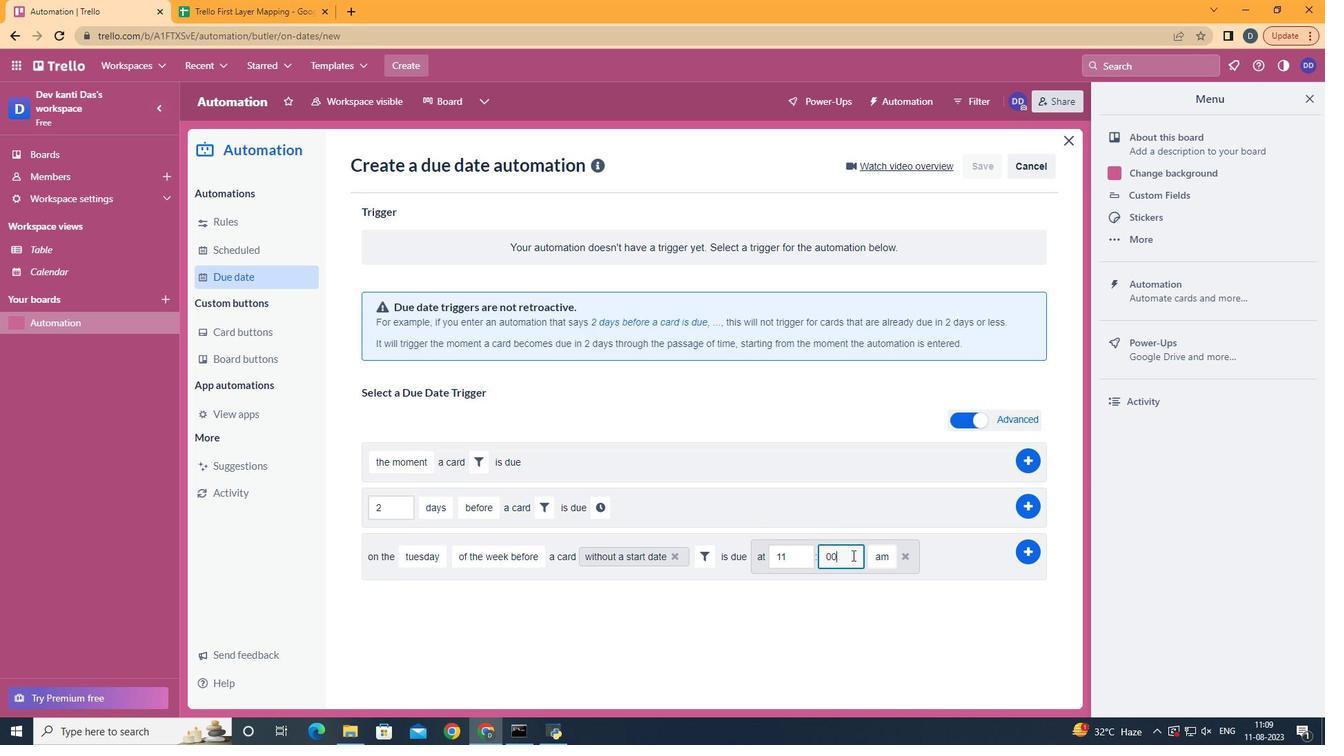 
Action: Mouse moved to (1032, 546)
Screenshot: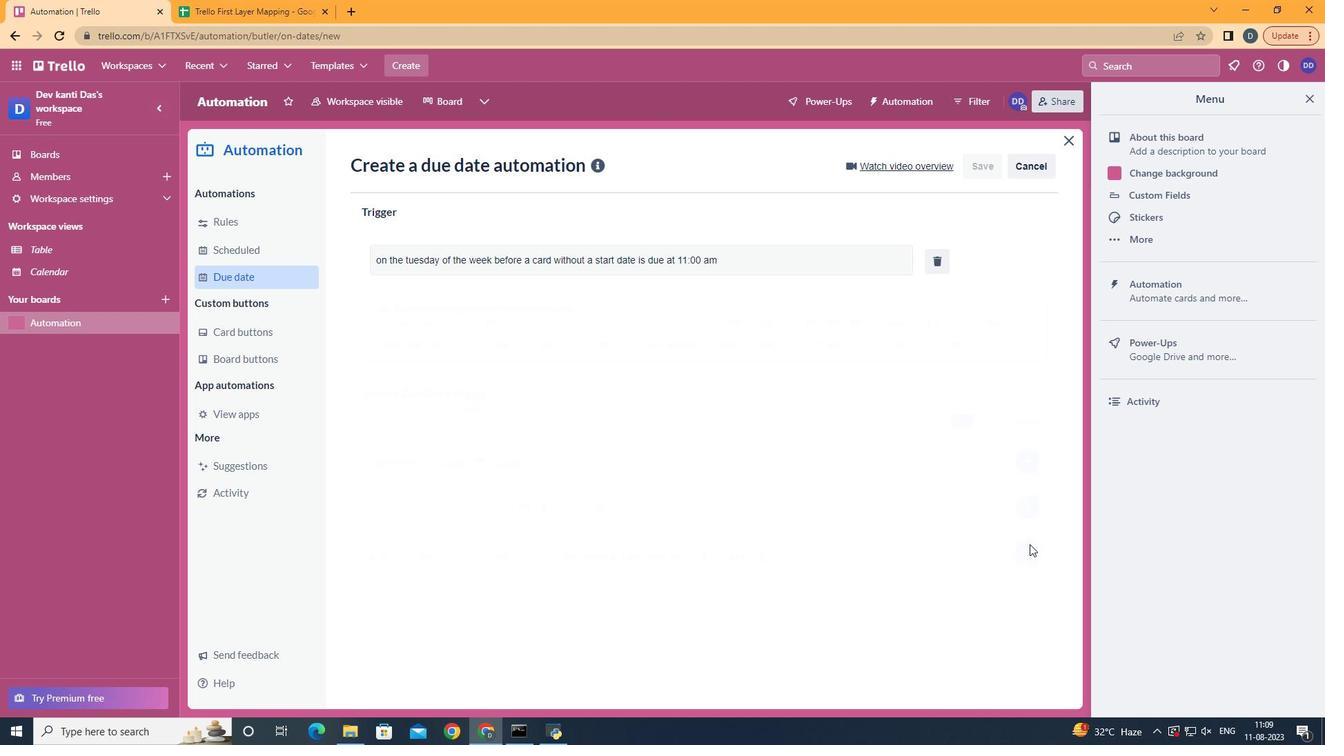 
Action: Mouse pressed left at (1032, 546)
Screenshot: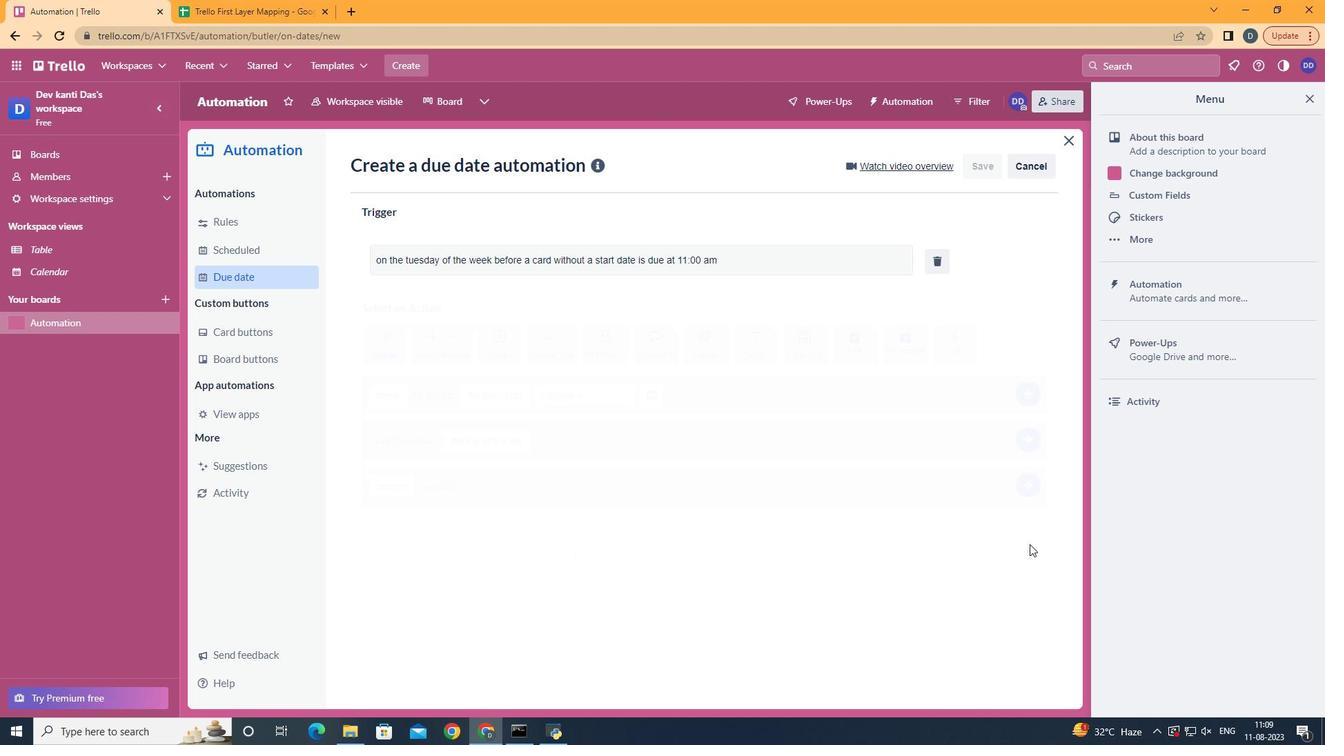 
